Task: Add Fody Enchilada Sauce to the cart.
Action: Mouse moved to (787, 181)
Screenshot: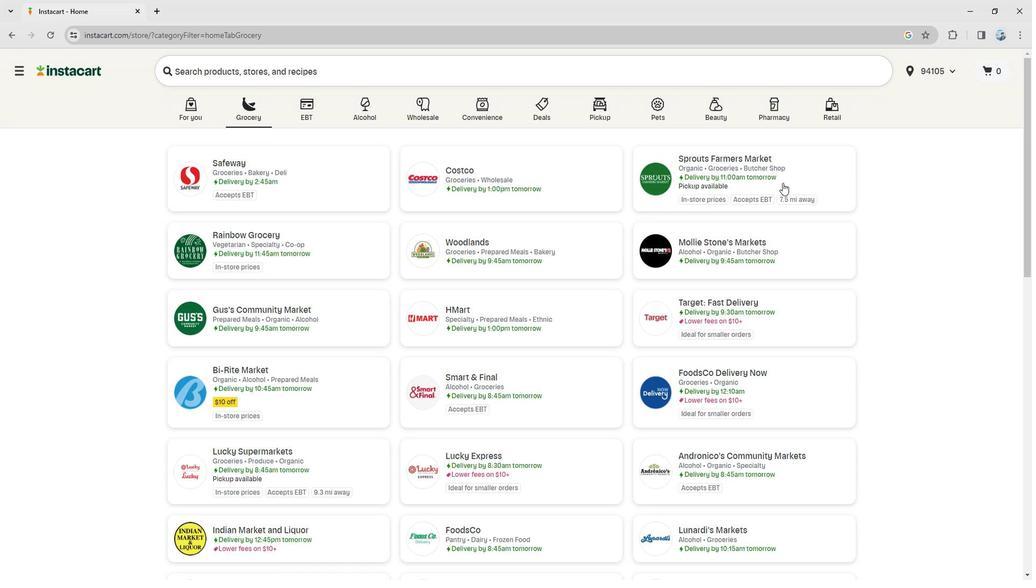 
Action: Mouse pressed left at (787, 181)
Screenshot: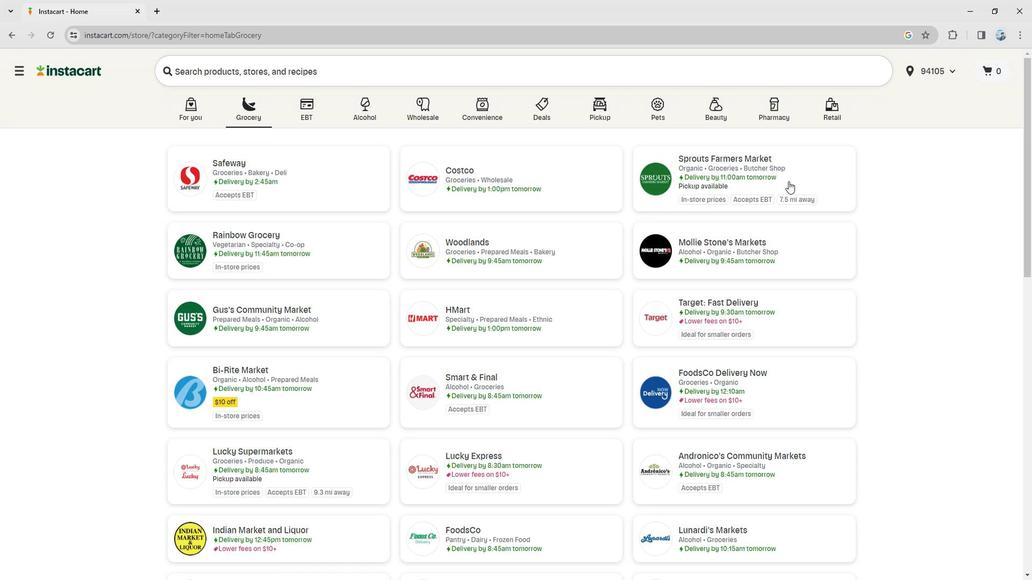
Action: Mouse moved to (18, 385)
Screenshot: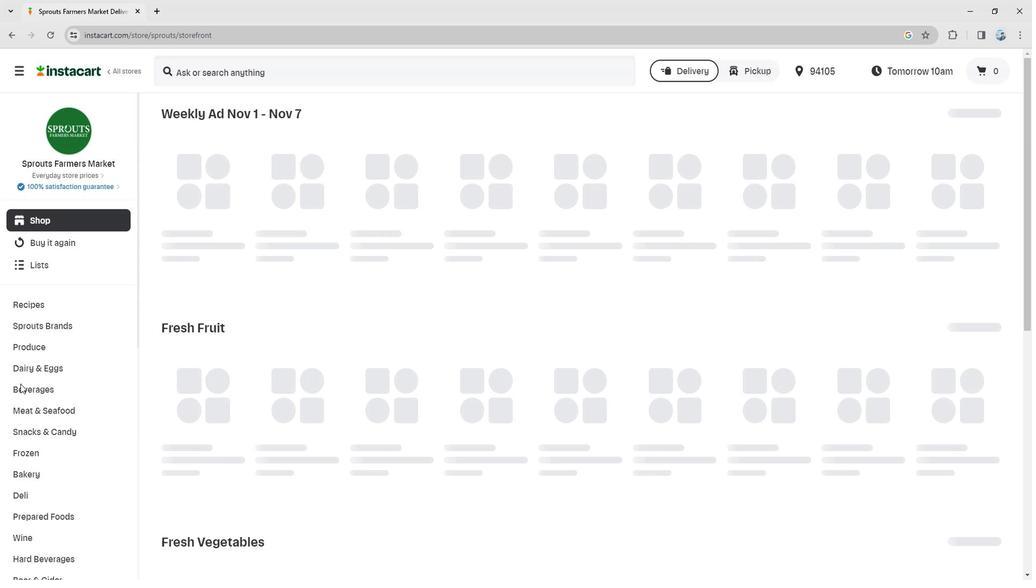 
Action: Mouse scrolled (18, 385) with delta (0, 0)
Screenshot: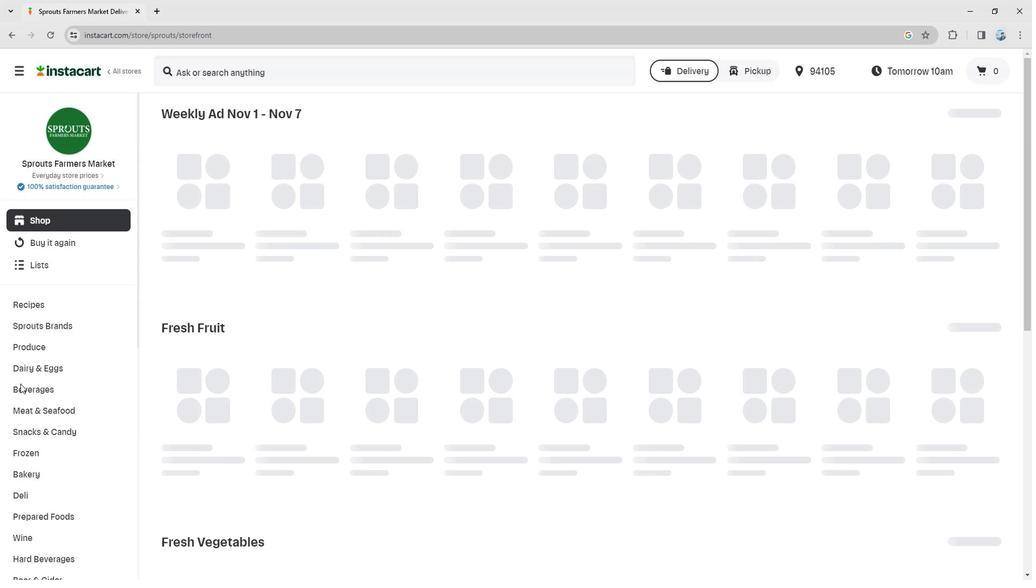 
Action: Mouse scrolled (18, 385) with delta (0, 0)
Screenshot: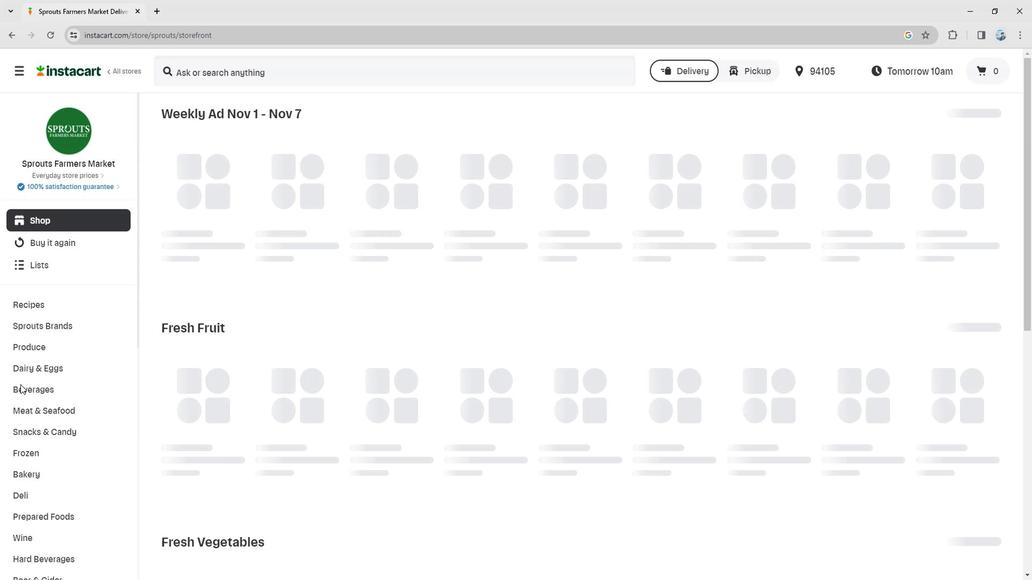 
Action: Mouse moved to (19, 387)
Screenshot: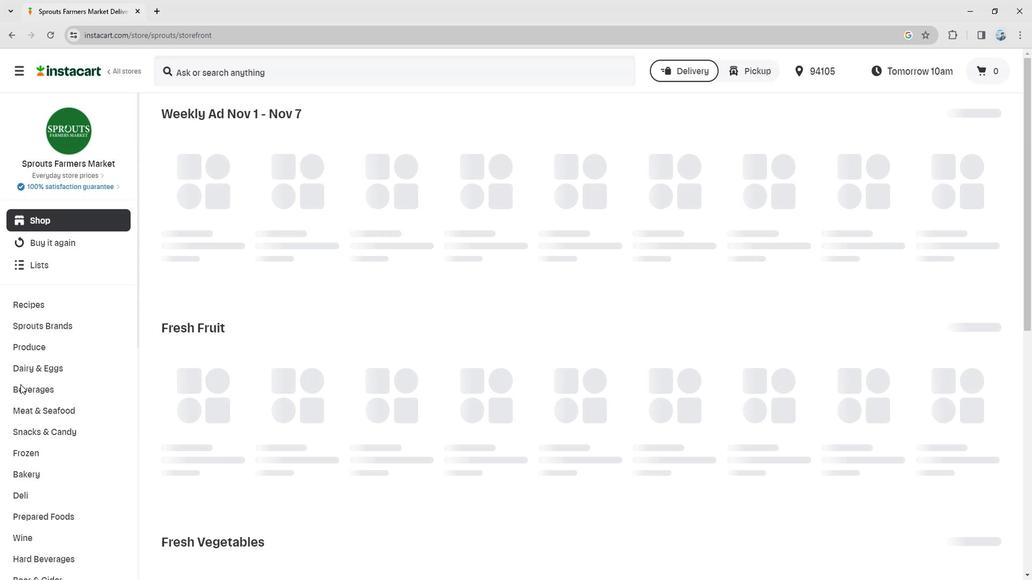 
Action: Mouse scrolled (19, 386) with delta (0, -1)
Screenshot: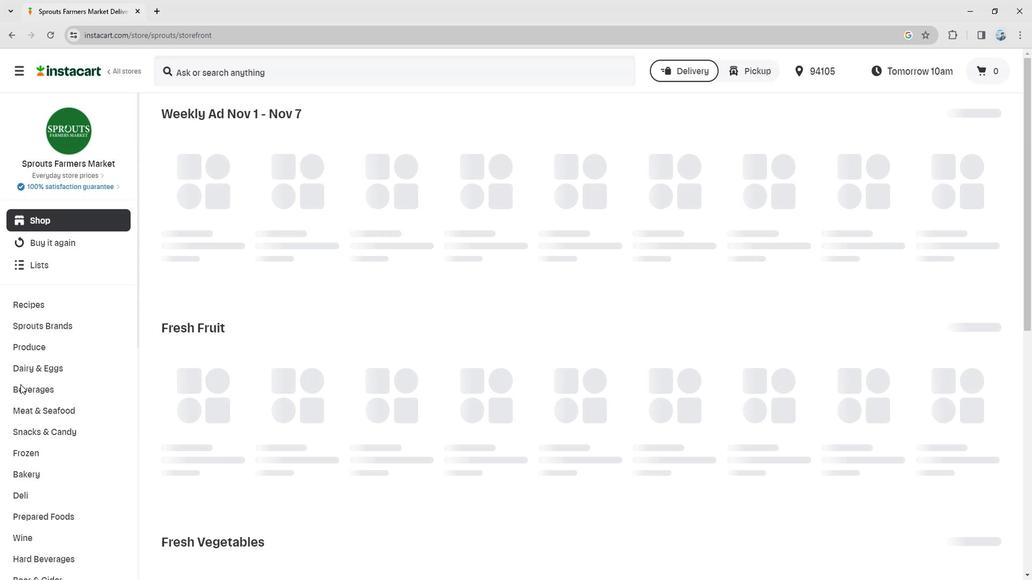 
Action: Mouse moved to (51, 457)
Screenshot: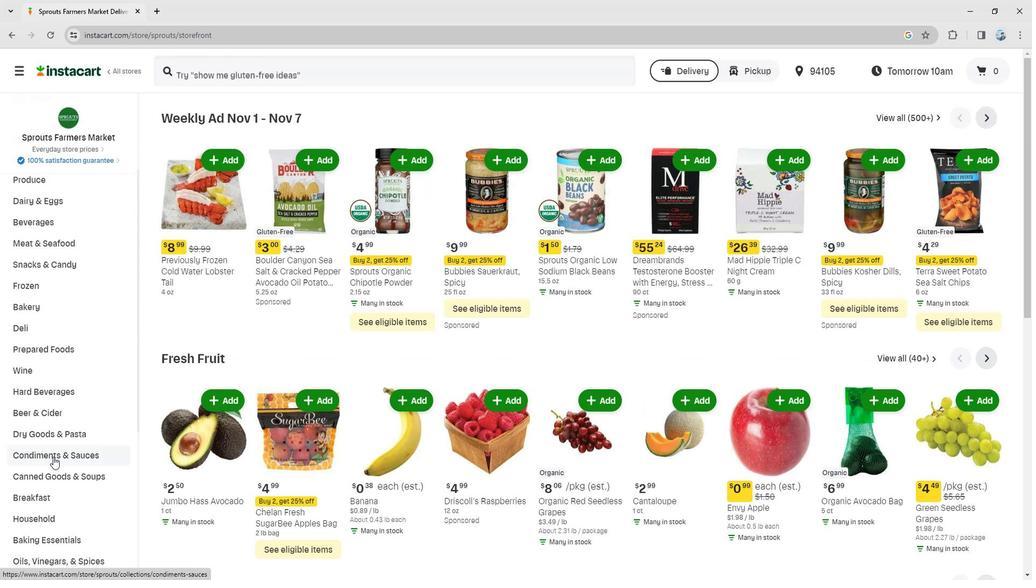 
Action: Mouse pressed left at (51, 457)
Screenshot: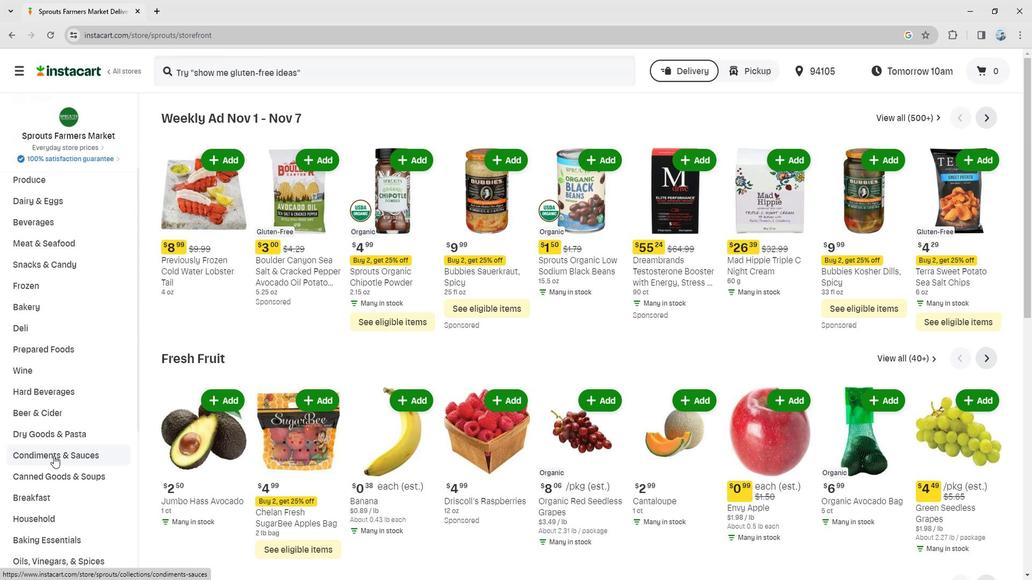 
Action: Mouse scrolled (51, 457) with delta (0, 0)
Screenshot: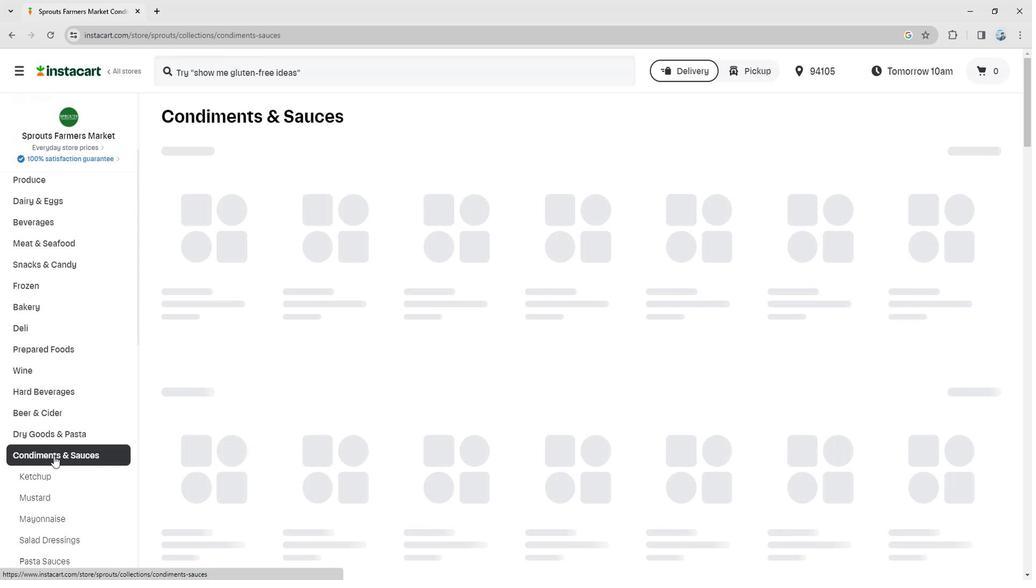 
Action: Mouse scrolled (51, 457) with delta (0, 0)
Screenshot: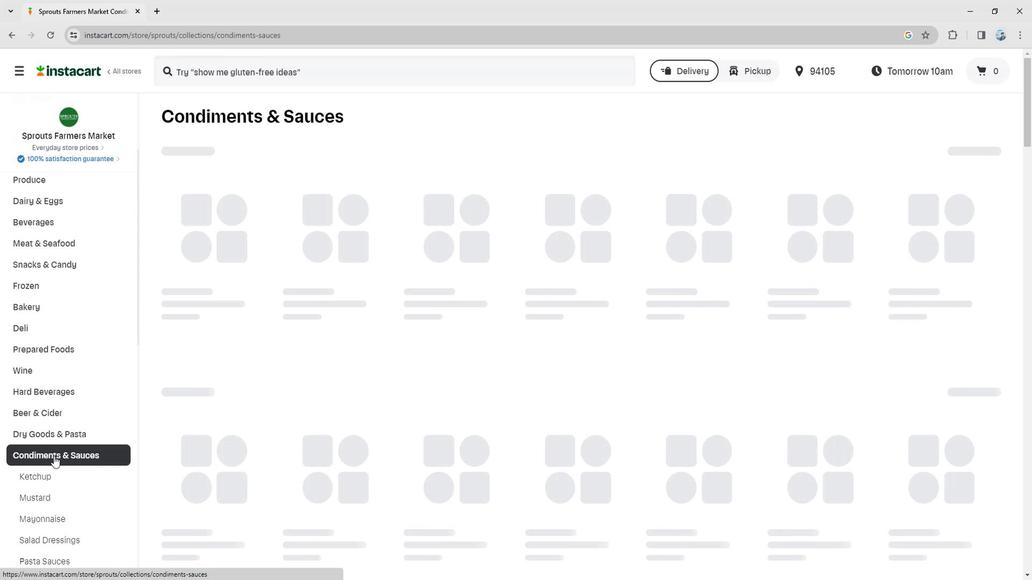 
Action: Mouse scrolled (51, 457) with delta (0, 0)
Screenshot: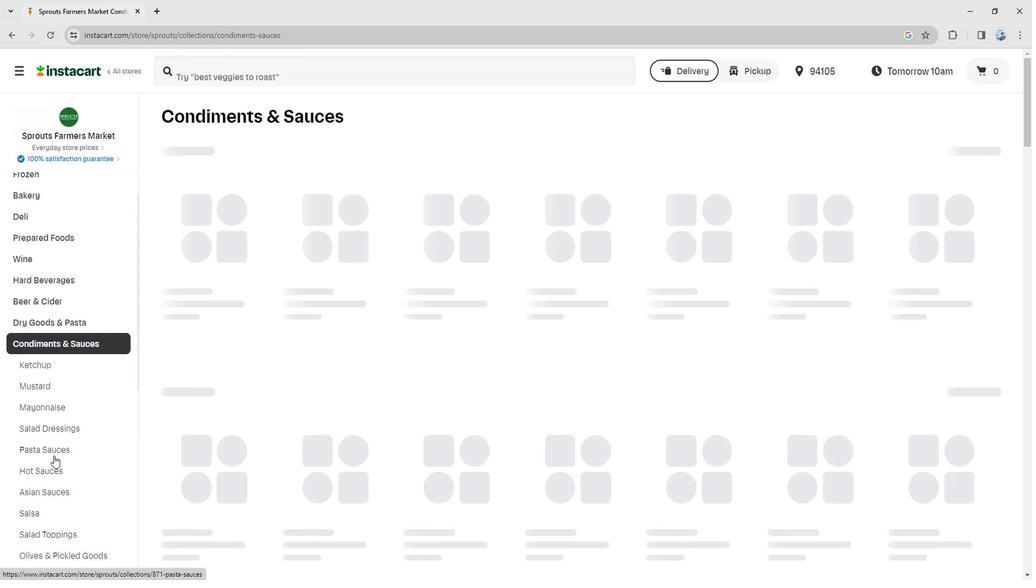 
Action: Mouse scrolled (51, 457) with delta (0, 0)
Screenshot: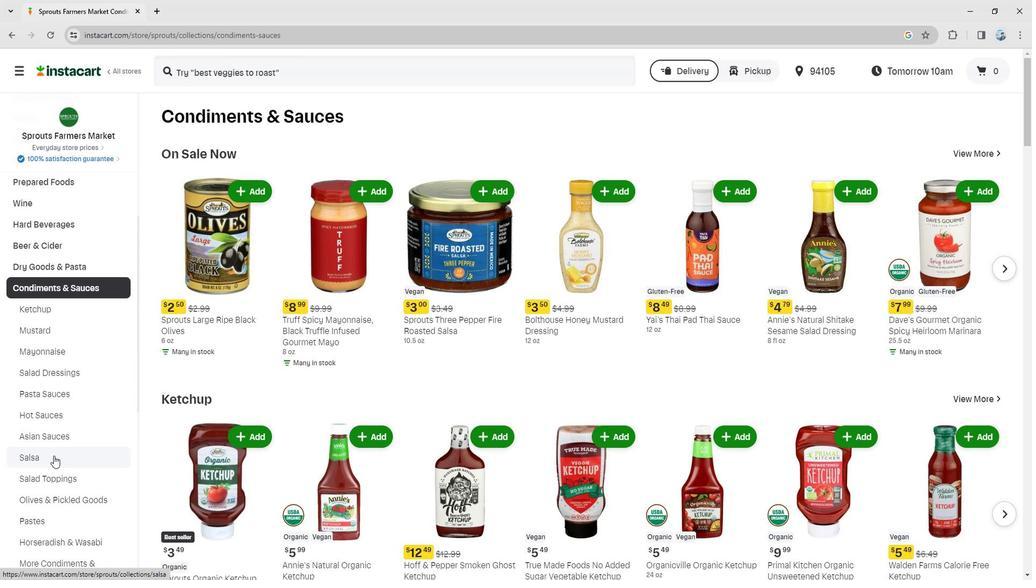 
Action: Mouse scrolled (51, 457) with delta (0, 0)
Screenshot: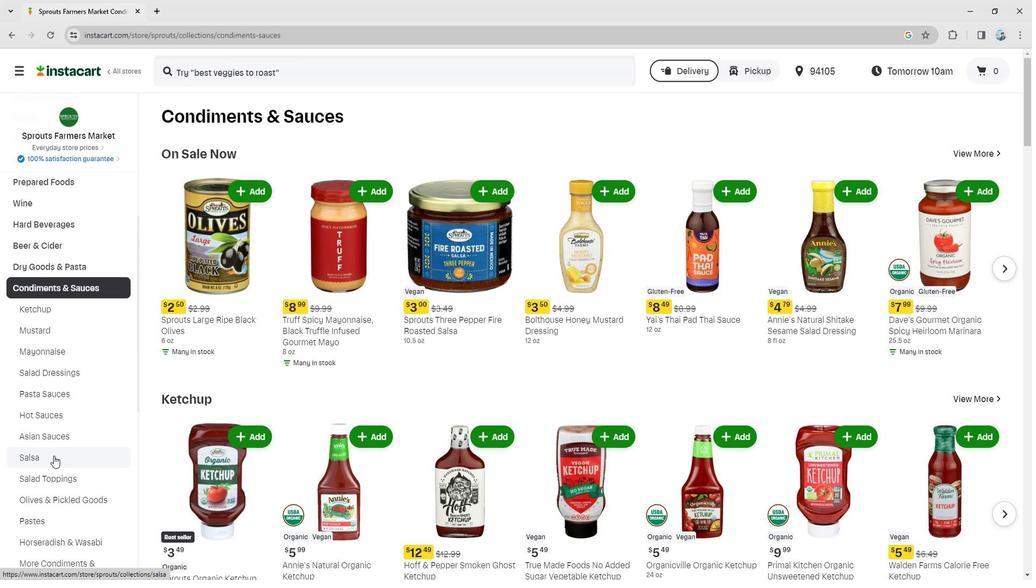 
Action: Mouse moved to (53, 455)
Screenshot: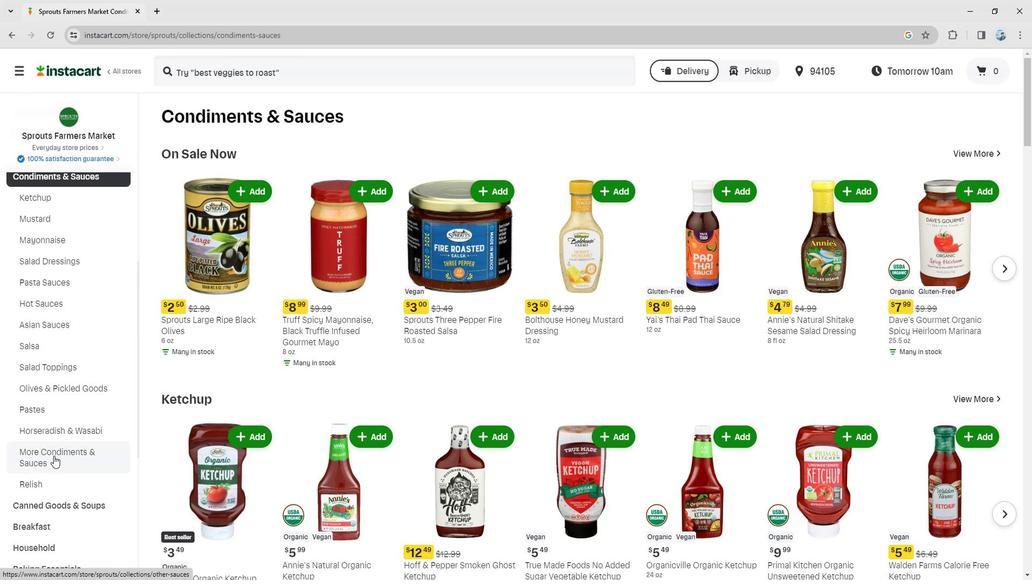 
Action: Mouse pressed left at (53, 455)
Screenshot: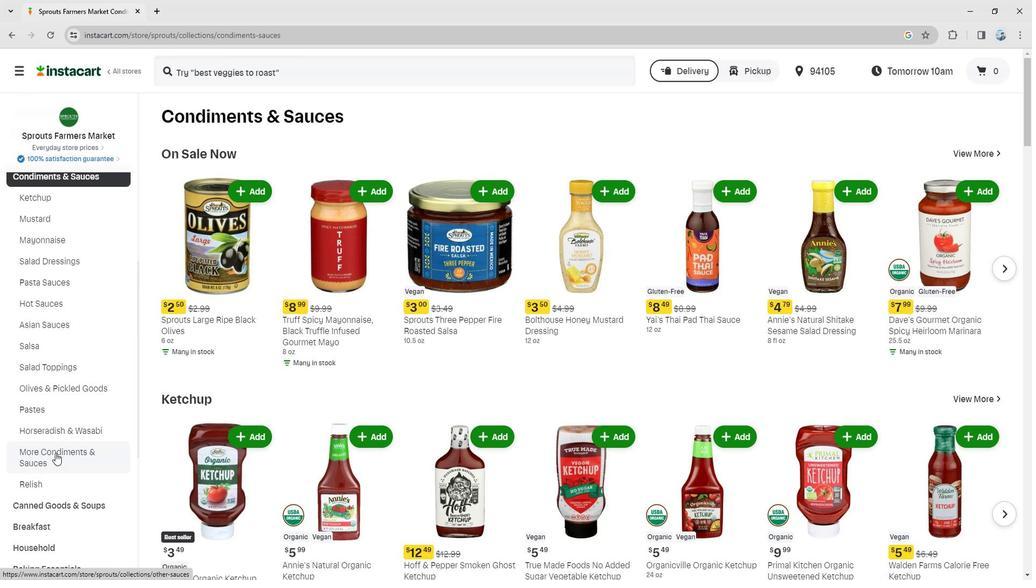 
Action: Mouse moved to (308, 66)
Screenshot: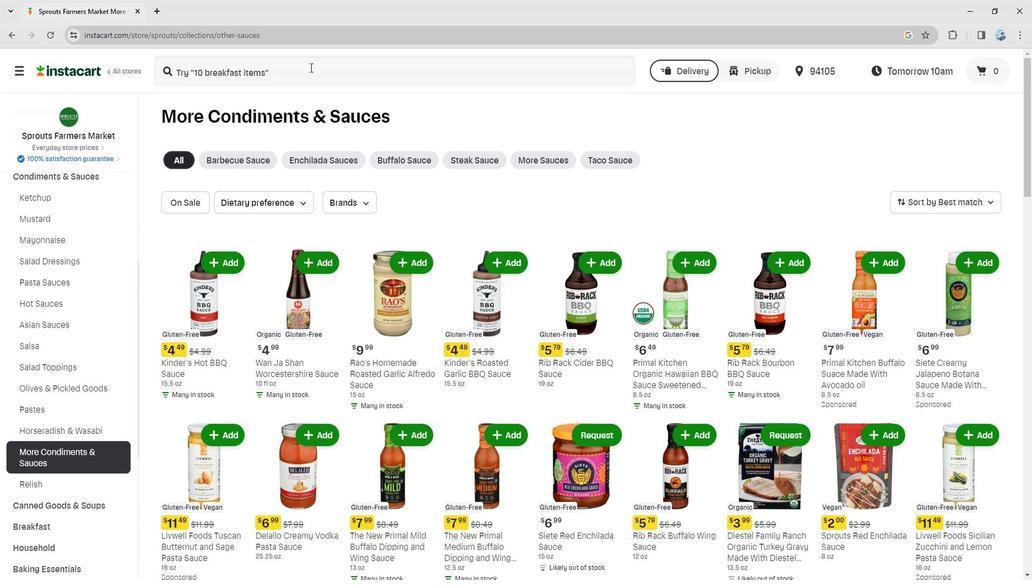 
Action: Mouse pressed left at (308, 66)
Screenshot: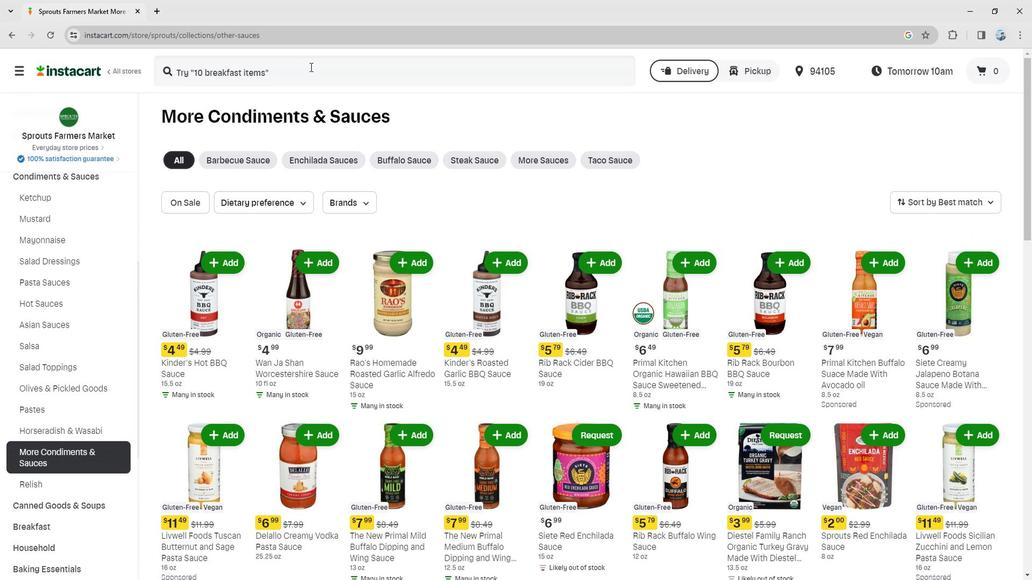 
Action: Key pressed <Key.shift>Fody<Key.space><Key.shift>Enchilada<Key.space><Key.shift>Sauce<Key.space><Key.backspace><Key.enter>
Screenshot: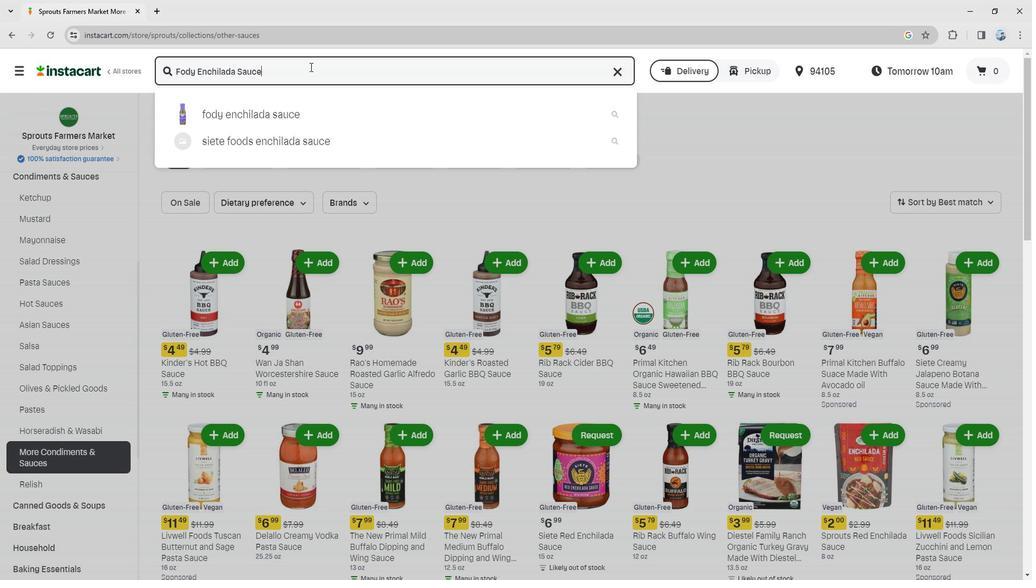 
Action: Mouse moved to (603, 172)
Screenshot: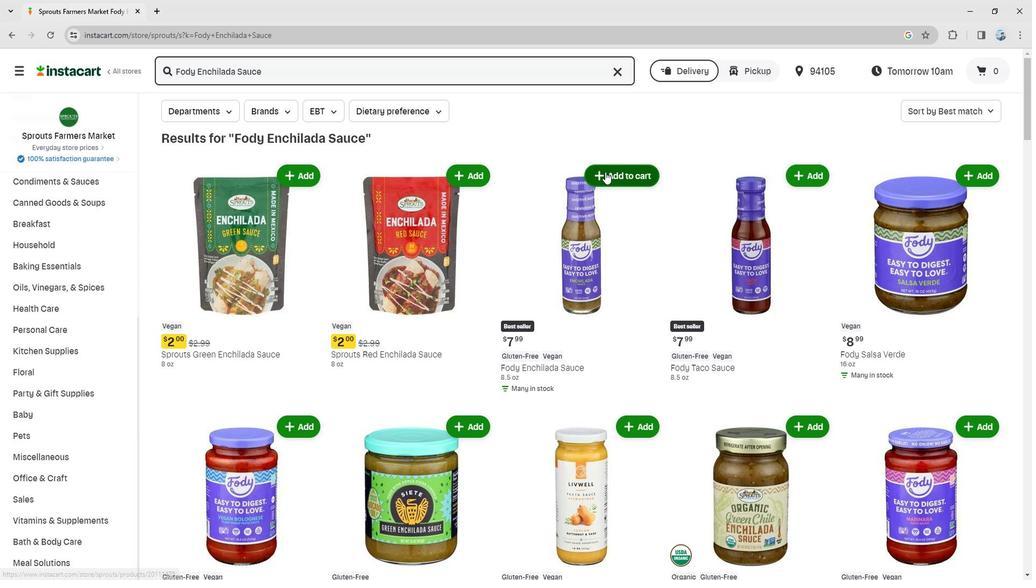 
Action: Mouse pressed left at (603, 172)
Screenshot: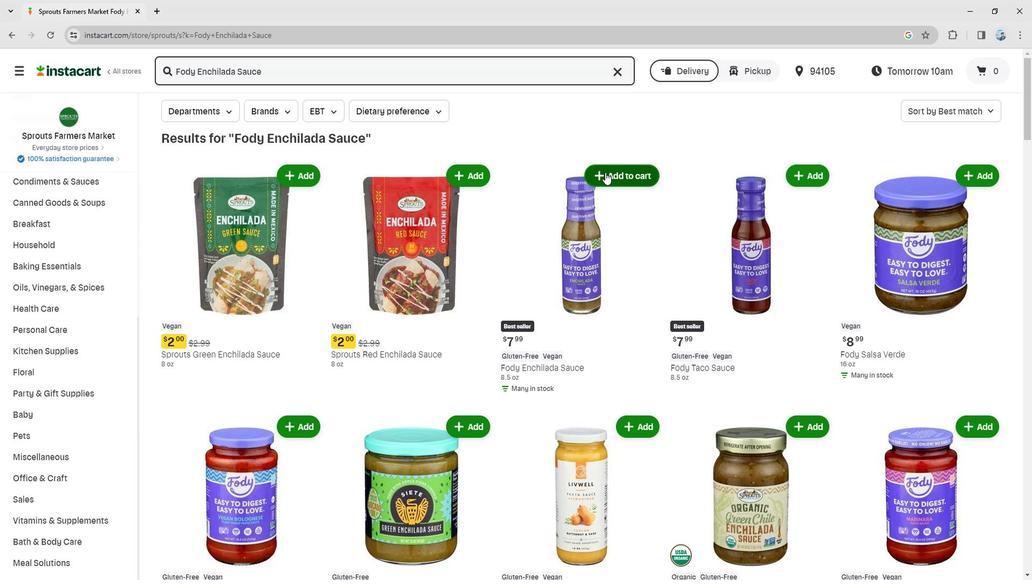 
Action: Mouse moved to (631, 231)
Screenshot: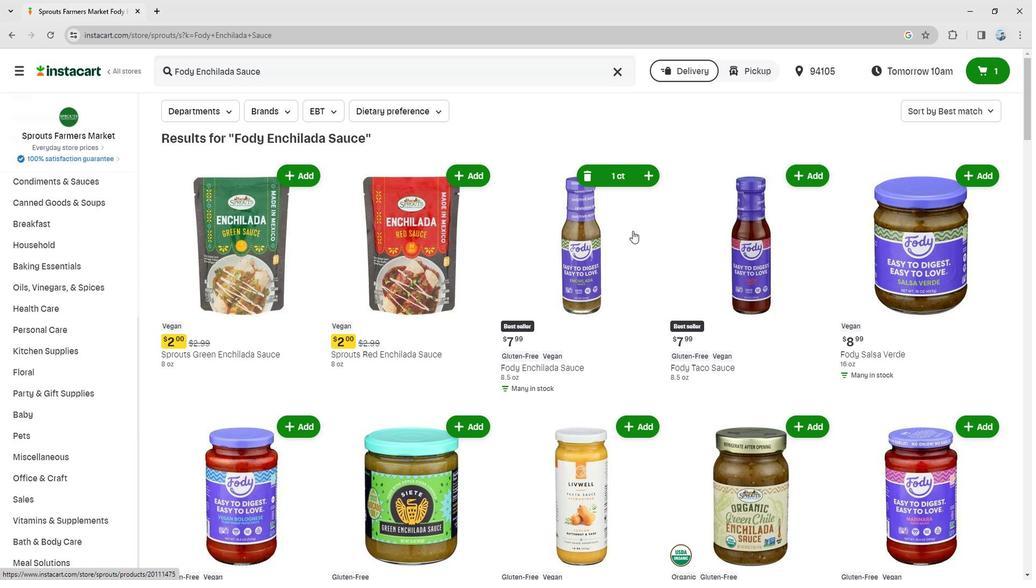 
